 Task: Schedule a meeting for 1 hour 30 minutes.
Action: Mouse moved to (781, 110)
Screenshot: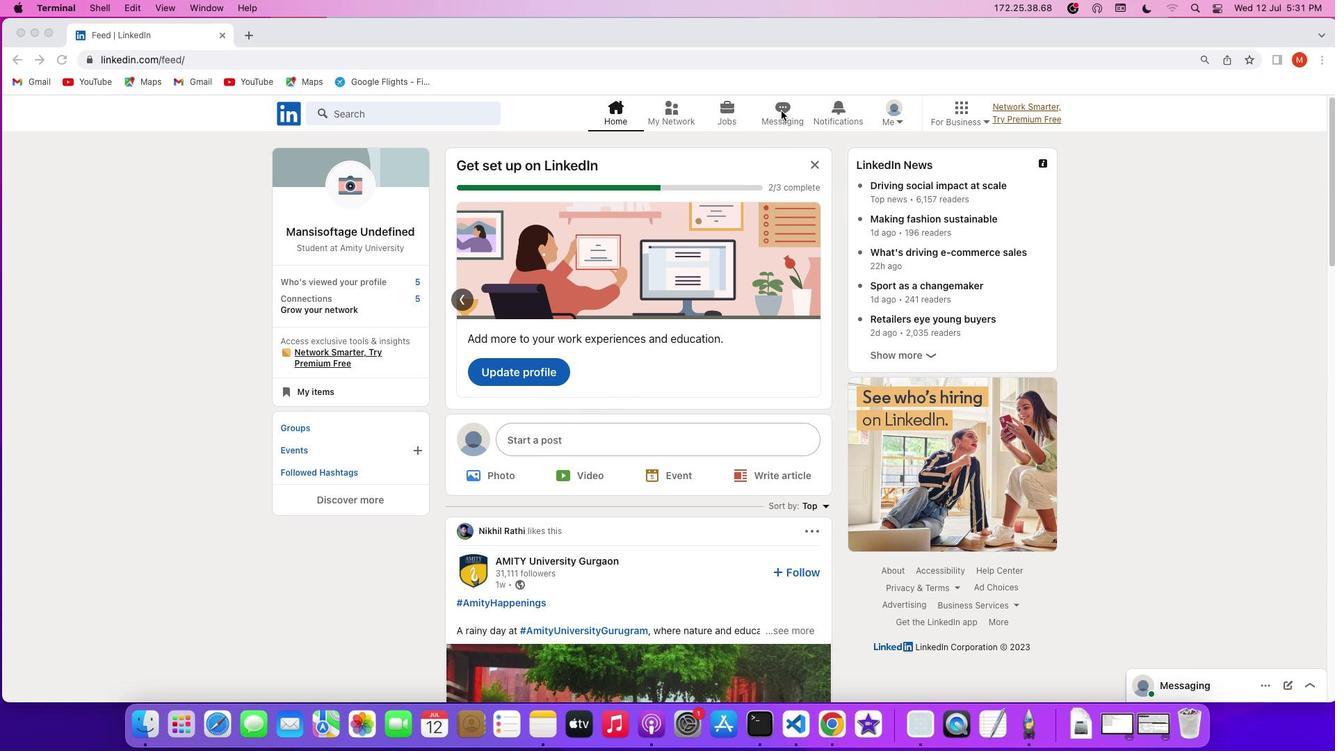 
Action: Mouse pressed left at (781, 110)
Screenshot: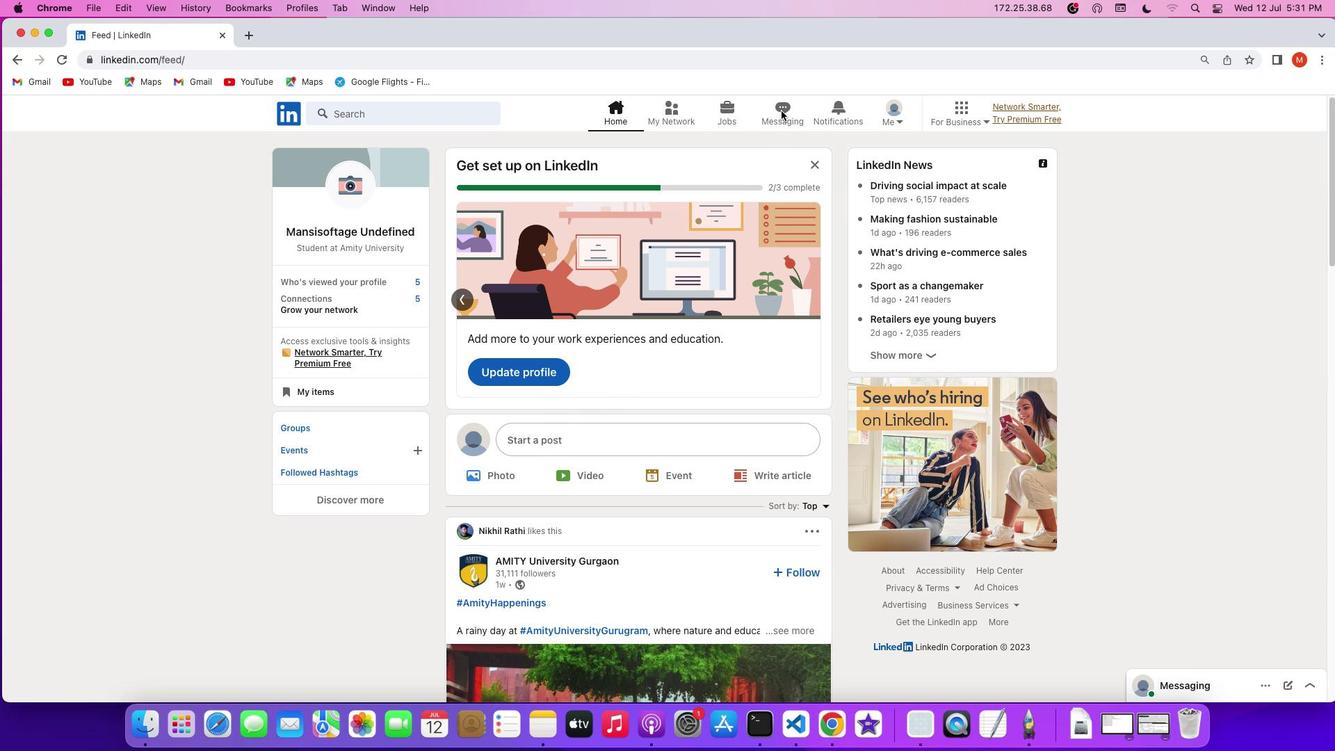 
Action: Mouse pressed left at (781, 110)
Screenshot: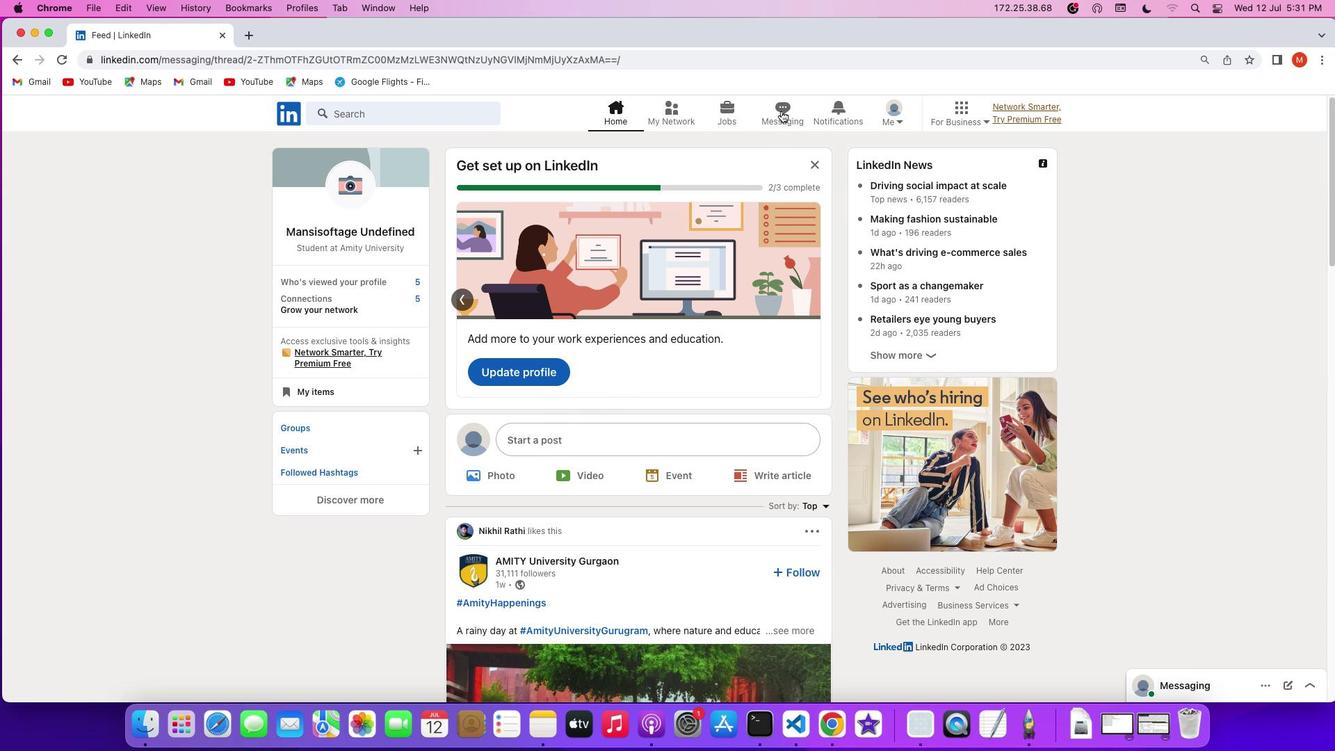 
Action: Mouse moved to (768, 164)
Screenshot: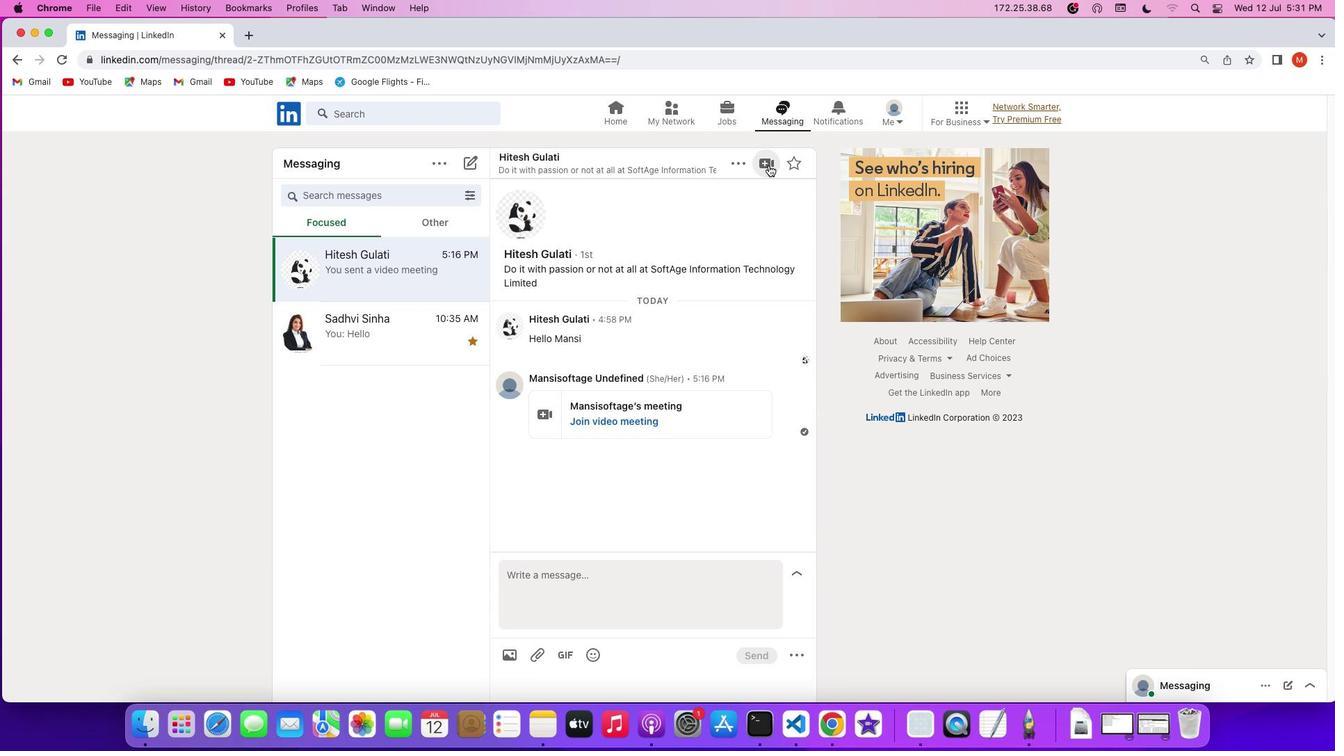 
Action: Mouse pressed left at (768, 164)
Screenshot: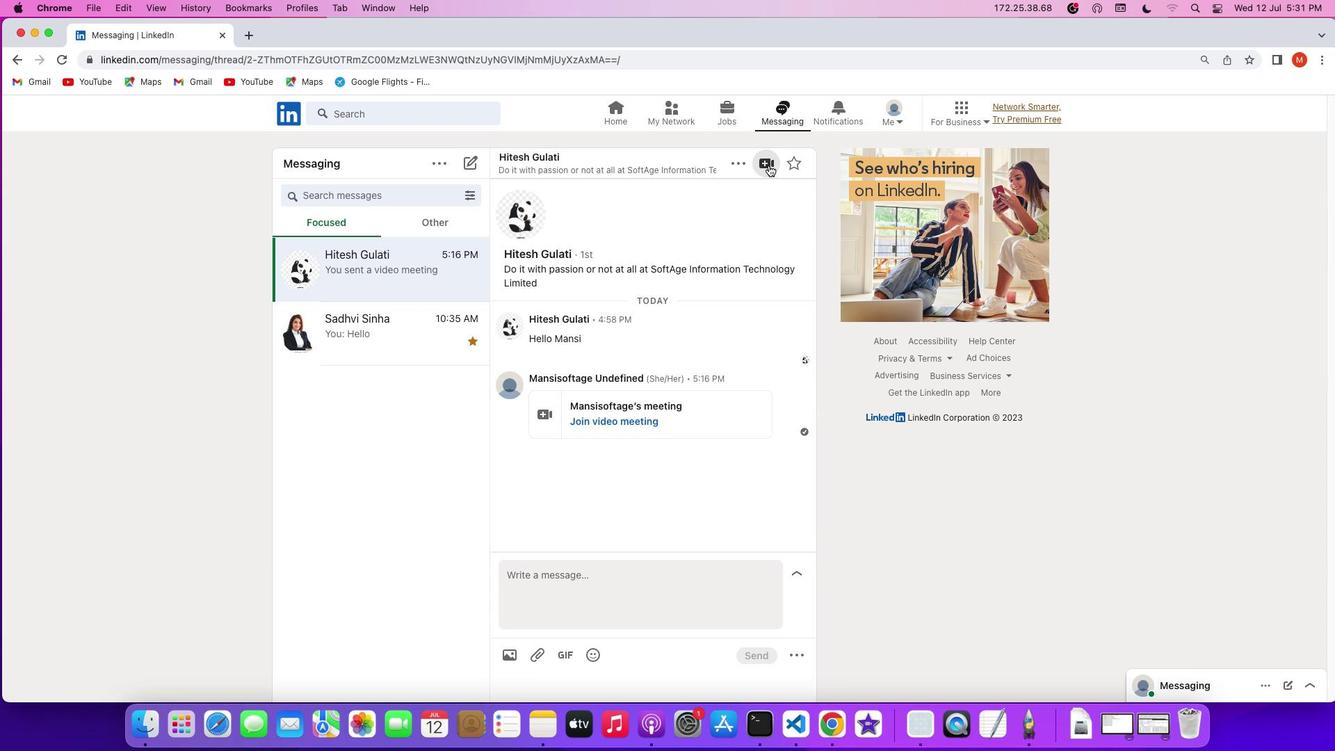 
Action: Mouse moved to (734, 222)
Screenshot: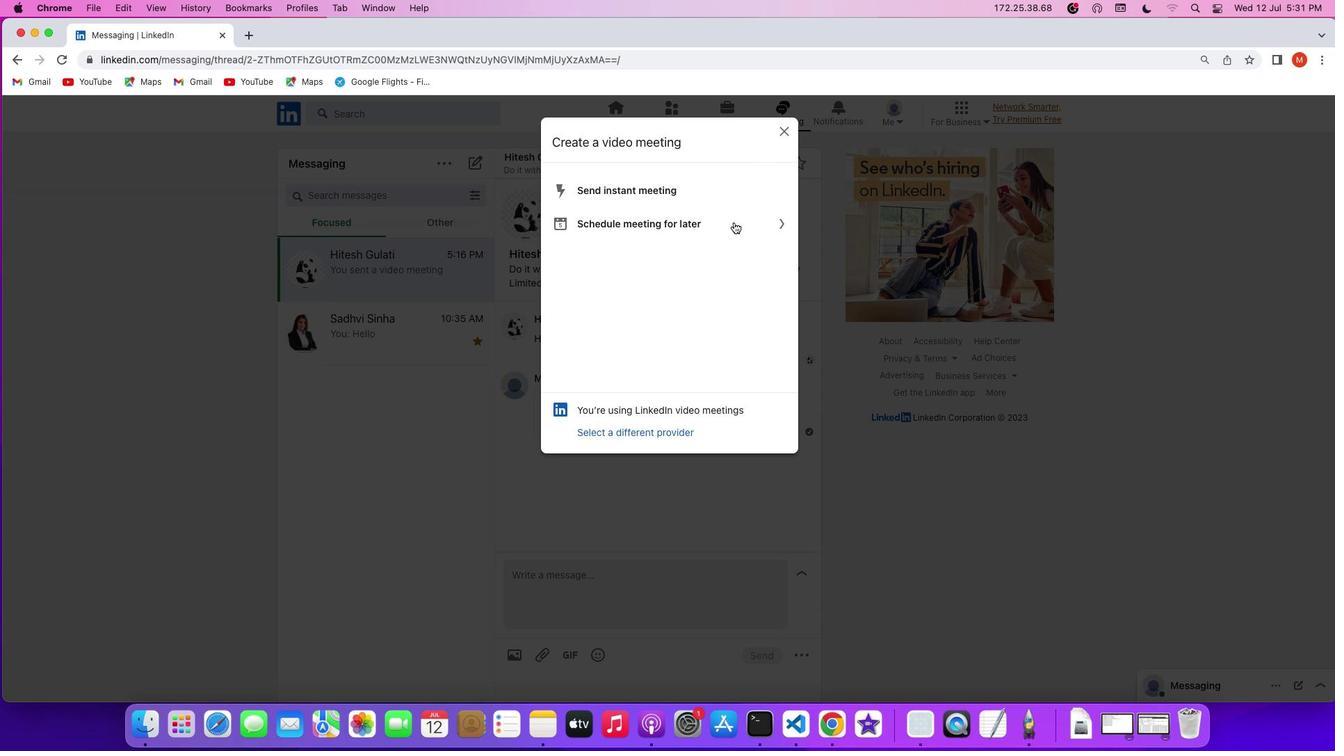 
Action: Mouse pressed left at (734, 222)
Screenshot: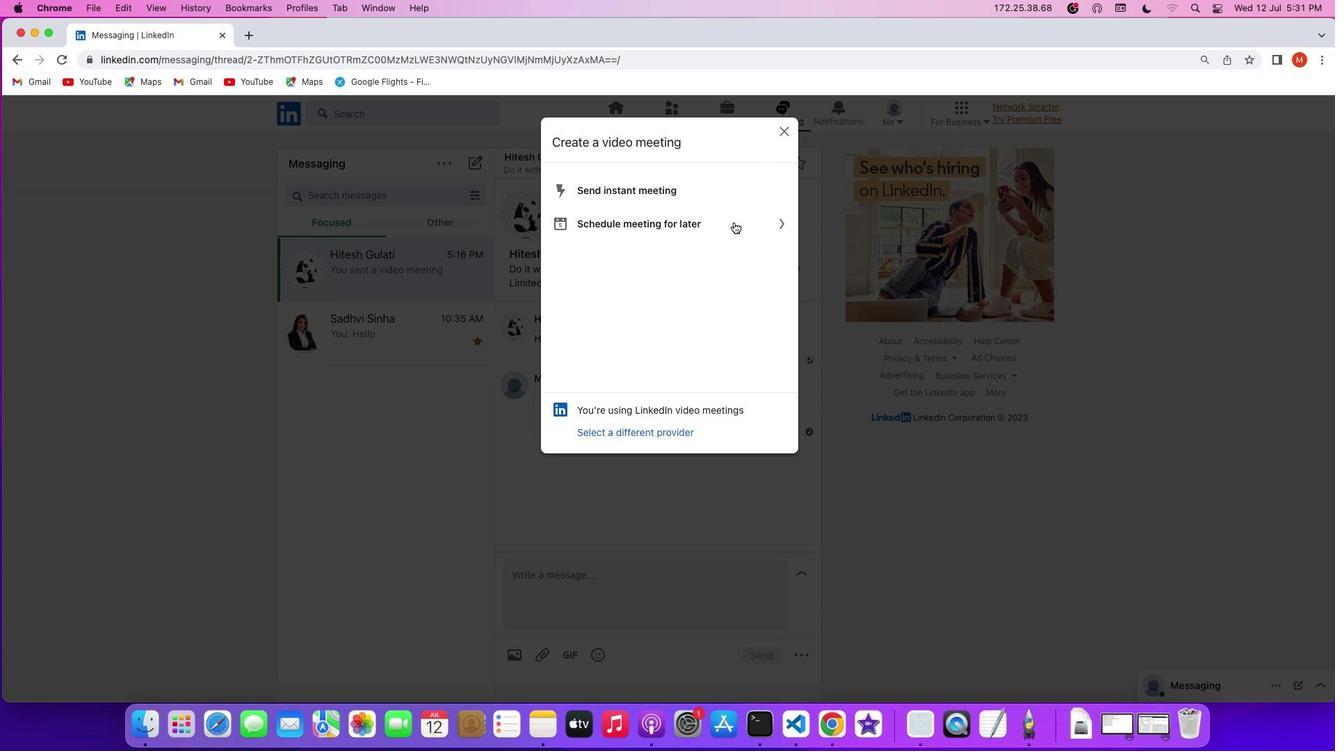 
Action: Mouse moved to (772, 257)
Screenshot: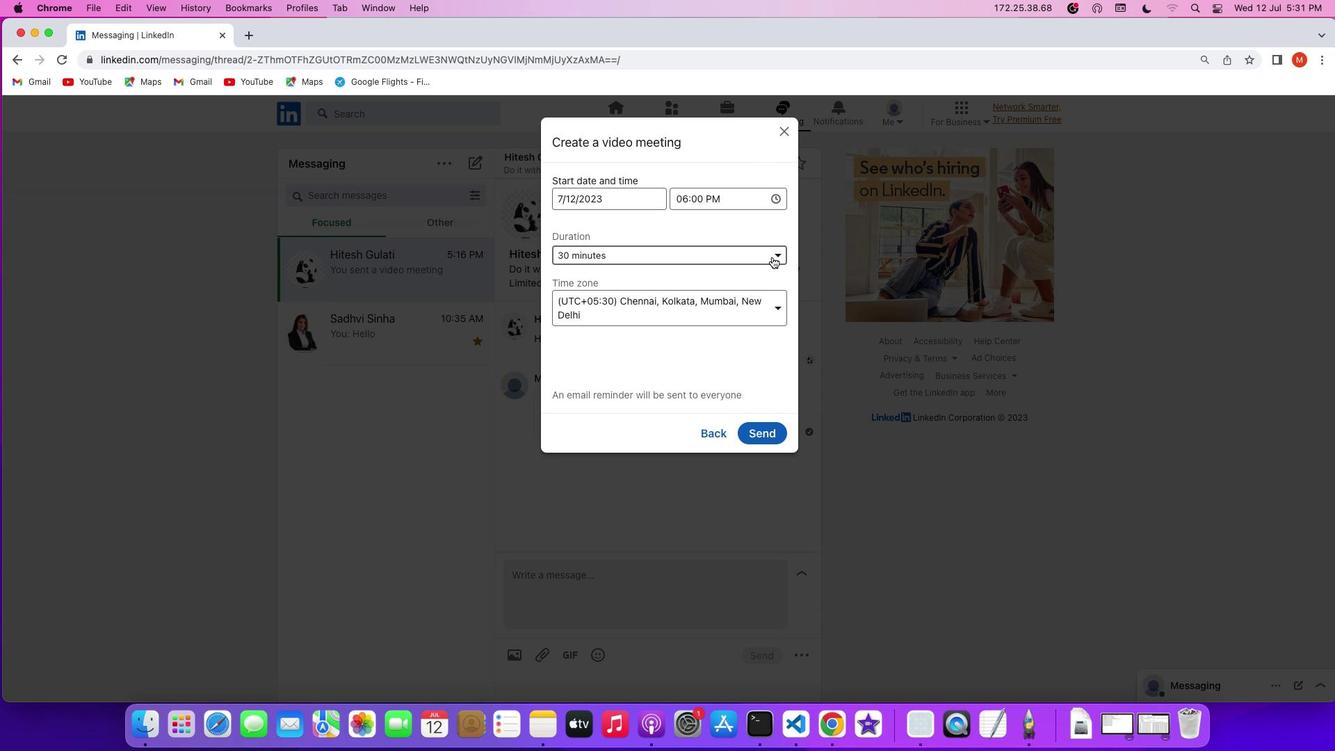 
Action: Mouse pressed left at (772, 257)
Screenshot: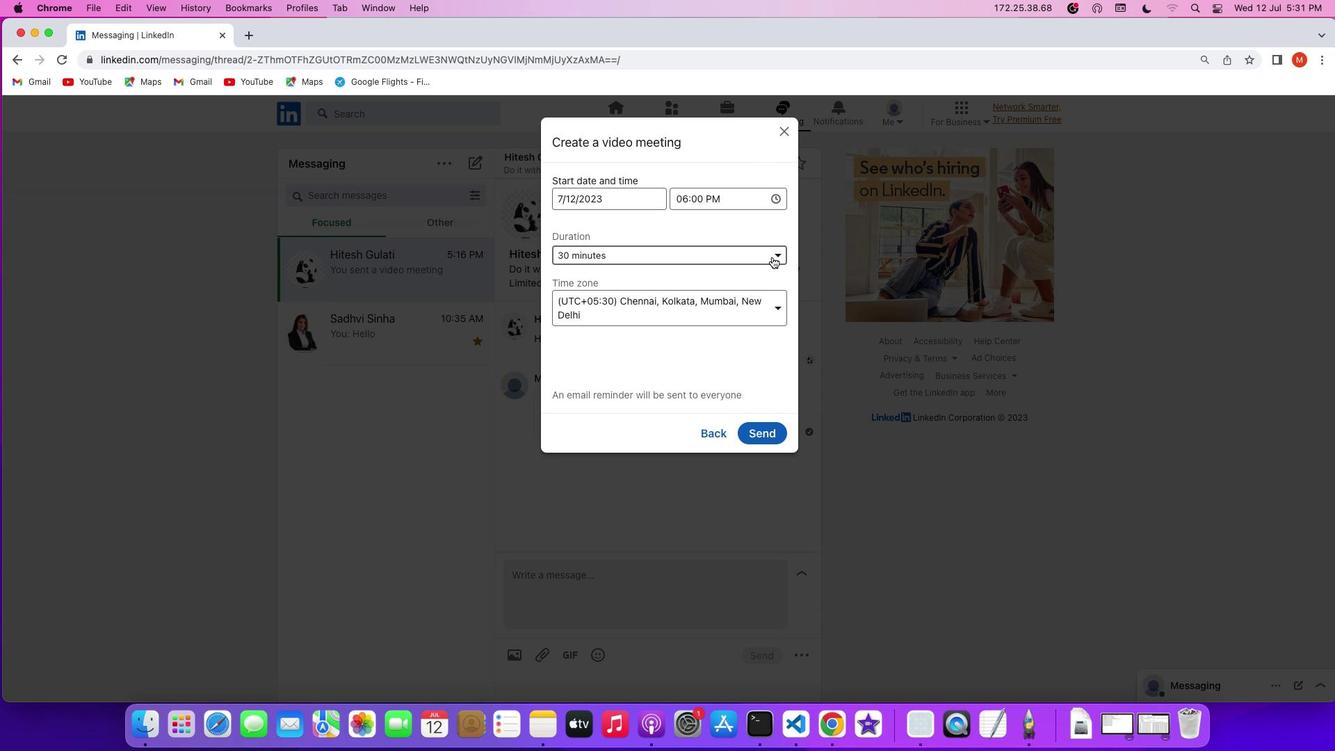 
Action: Mouse moved to (742, 347)
Screenshot: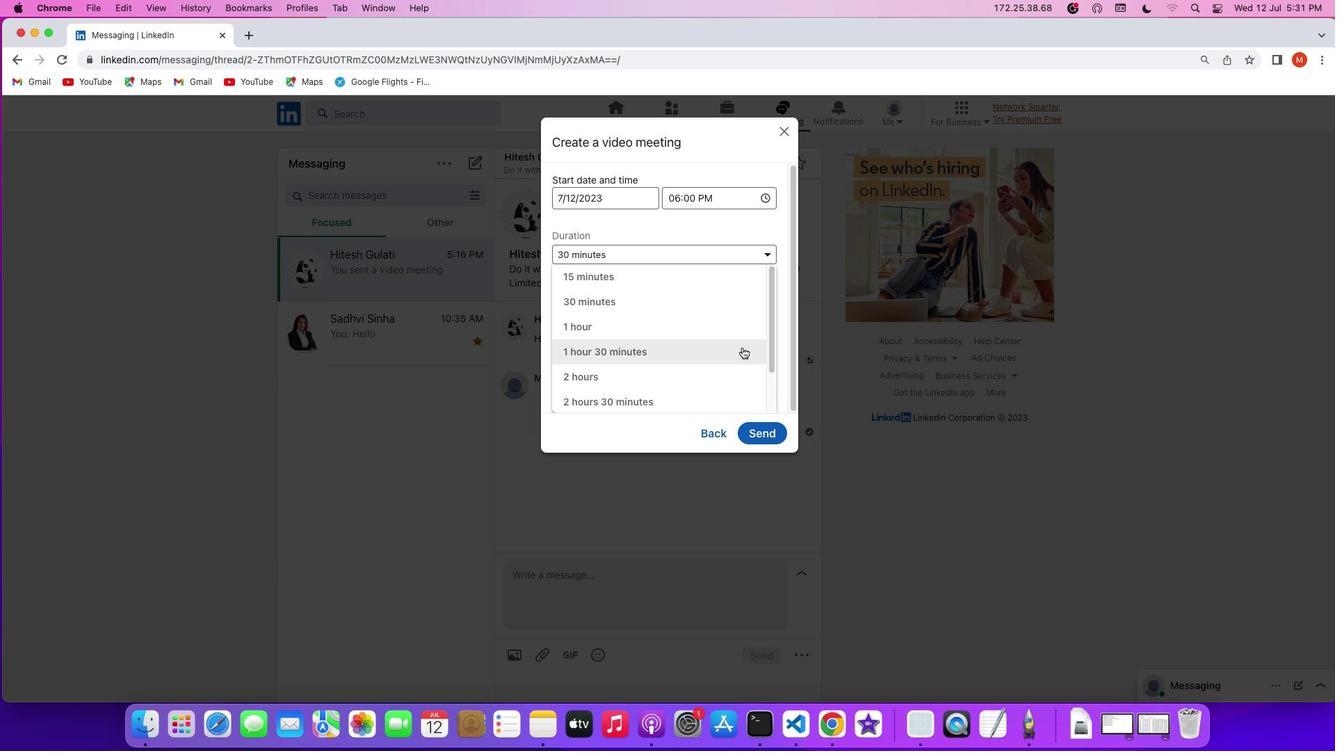 
Action: Mouse pressed left at (742, 347)
Screenshot: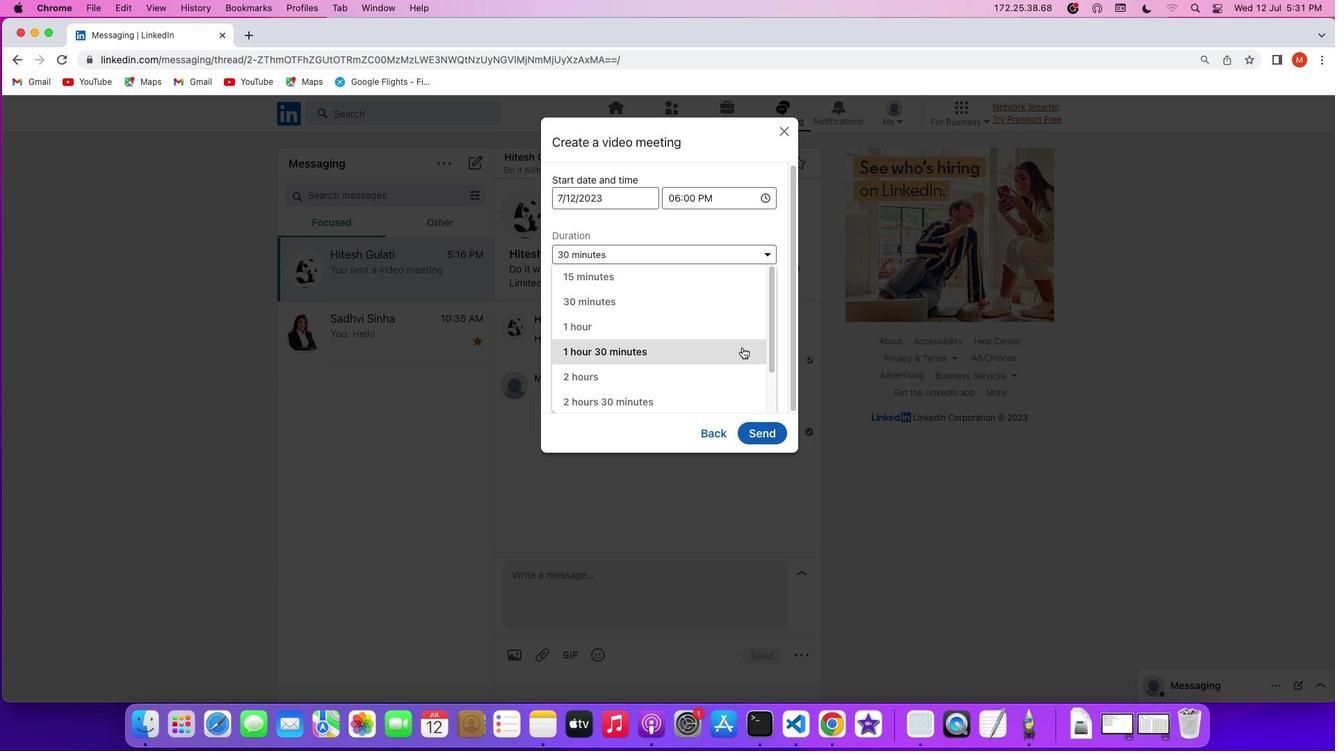 
Action: Mouse moved to (763, 432)
Screenshot: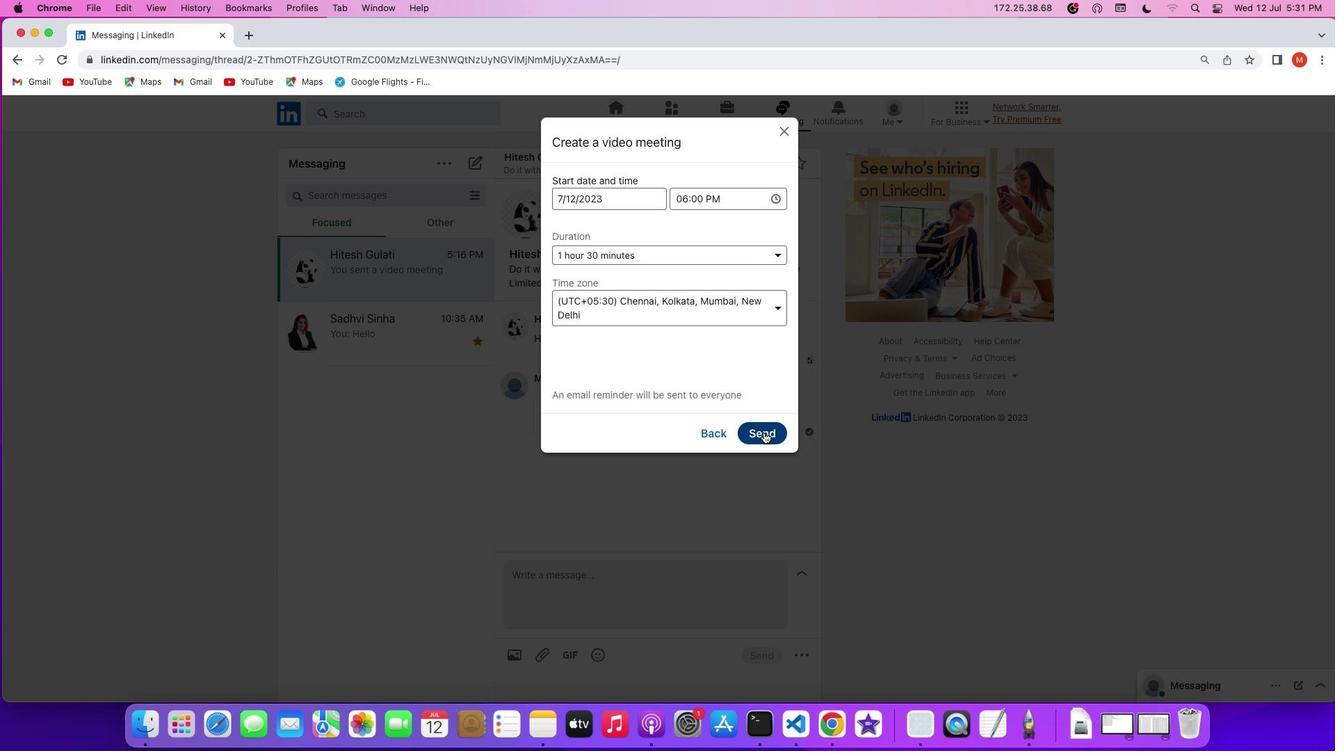 
